 Task: Change the Office Background to 'Doodle Diamonds' in Outlook.
Action: Mouse moved to (46, 31)
Screenshot: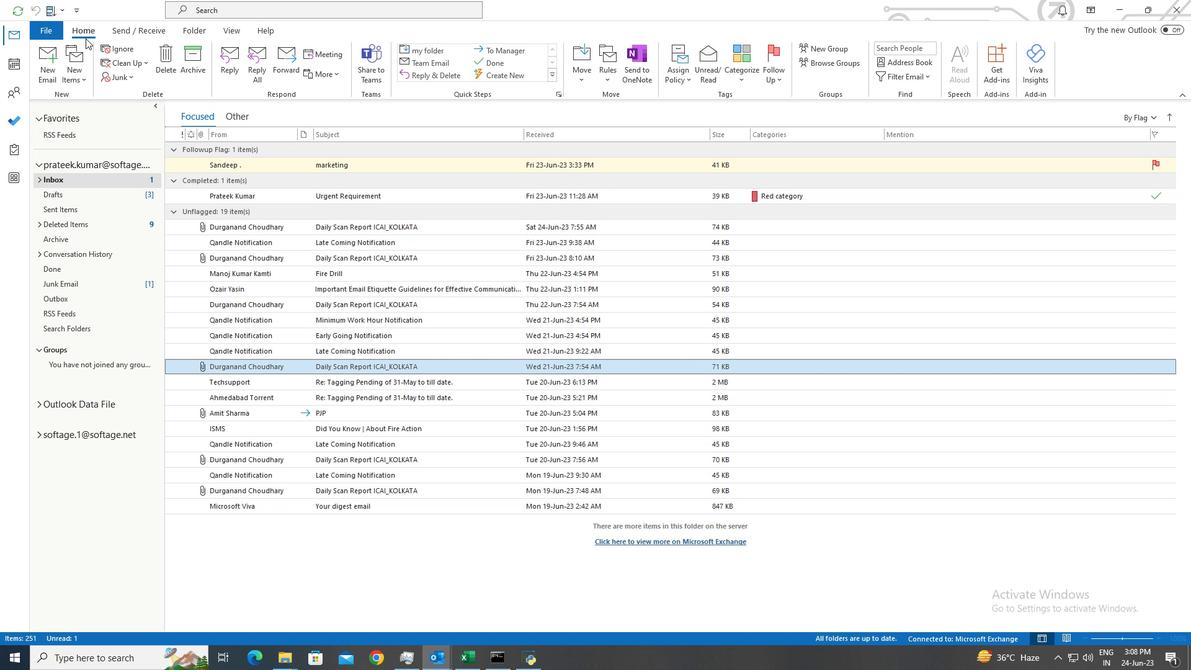 
Action: Mouse pressed left at (46, 31)
Screenshot: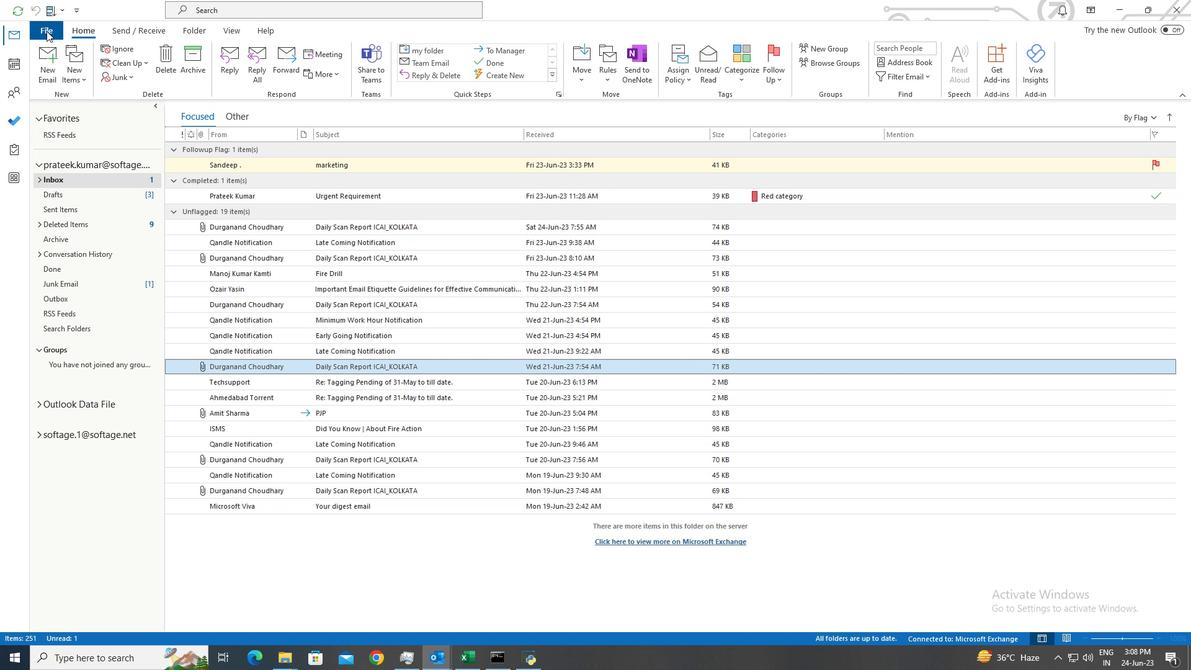 
Action: Mouse moved to (22, 541)
Screenshot: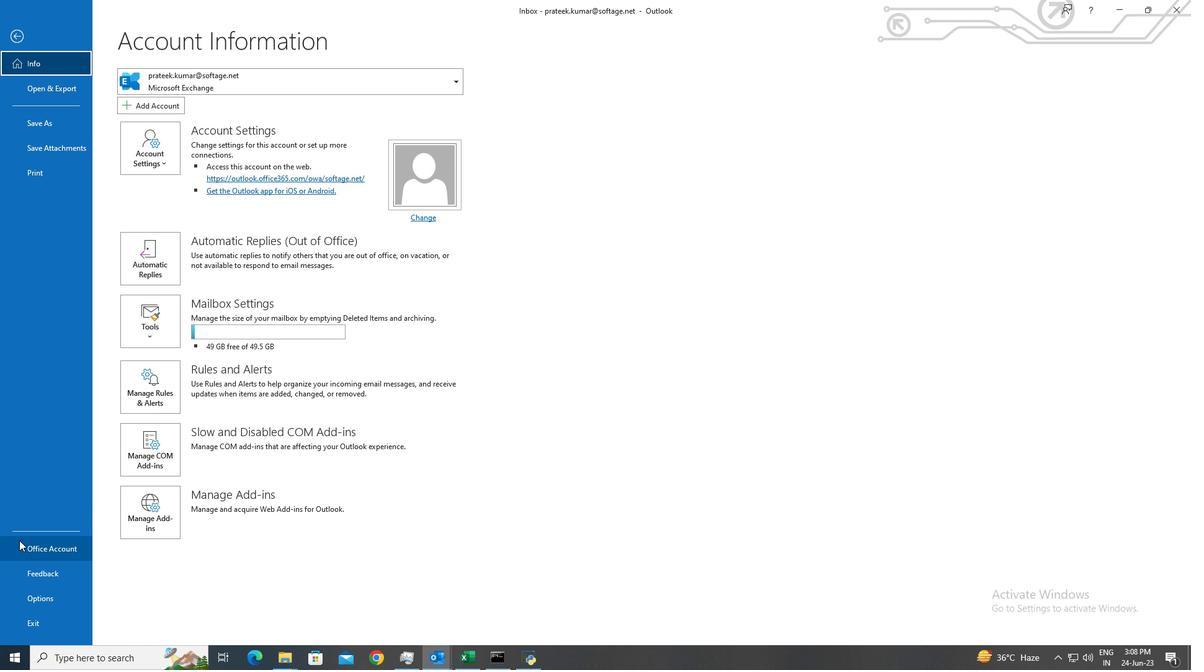 
Action: Mouse pressed left at (22, 541)
Screenshot: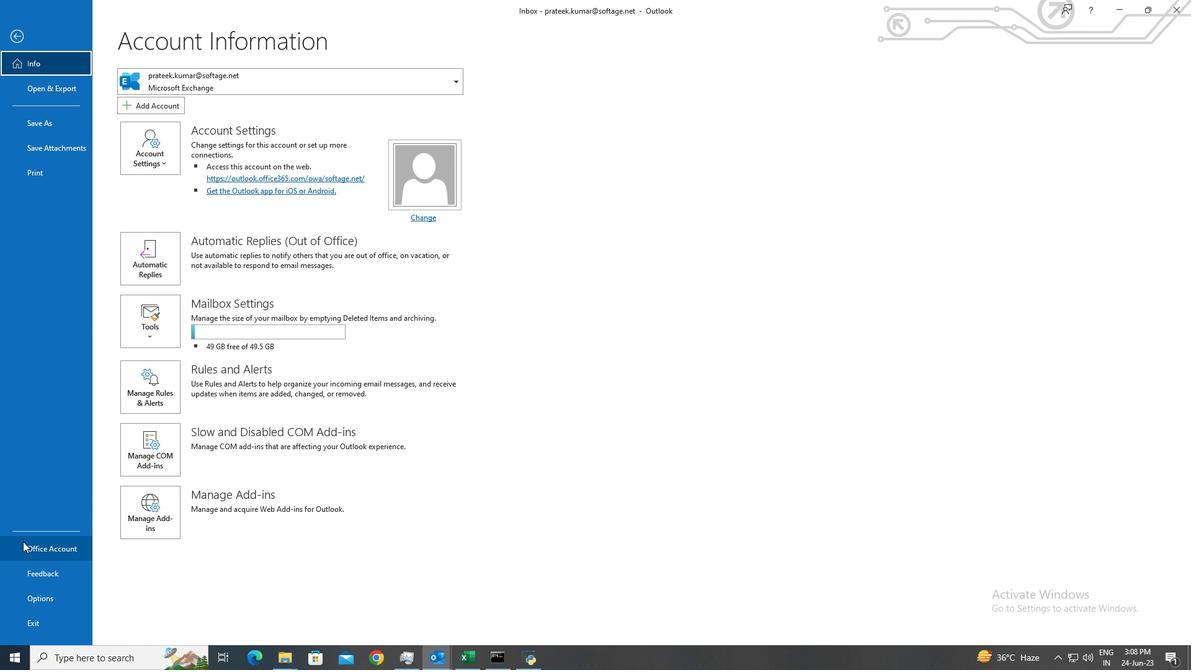 
Action: Mouse moved to (158, 255)
Screenshot: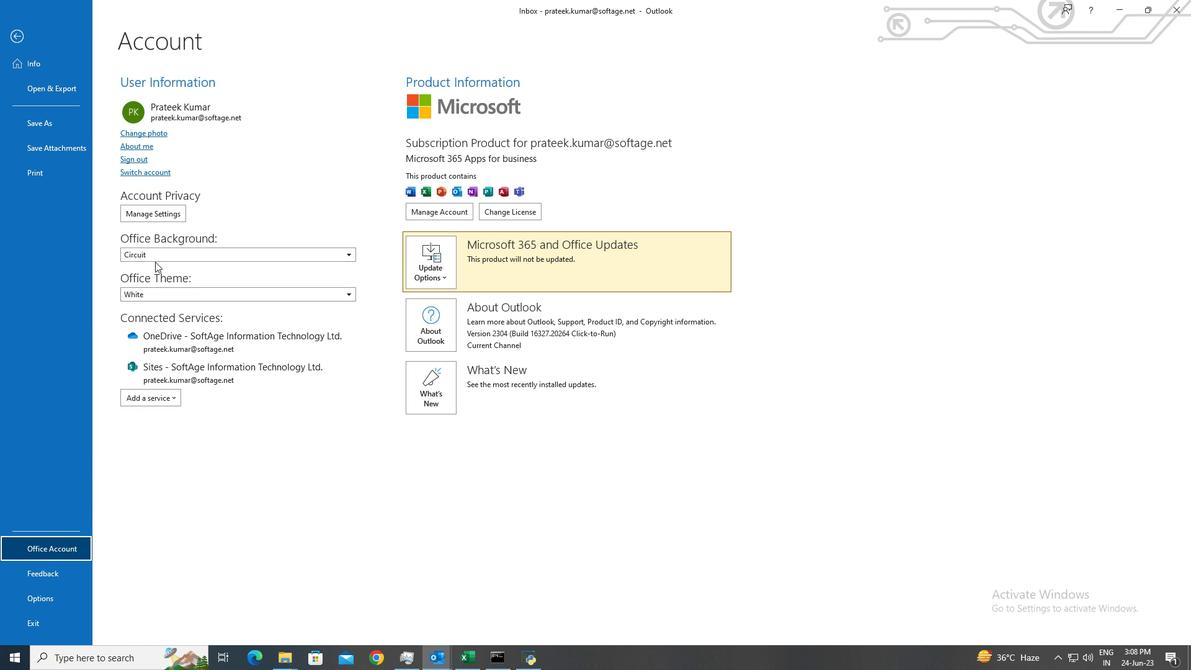 
Action: Mouse pressed left at (158, 255)
Screenshot: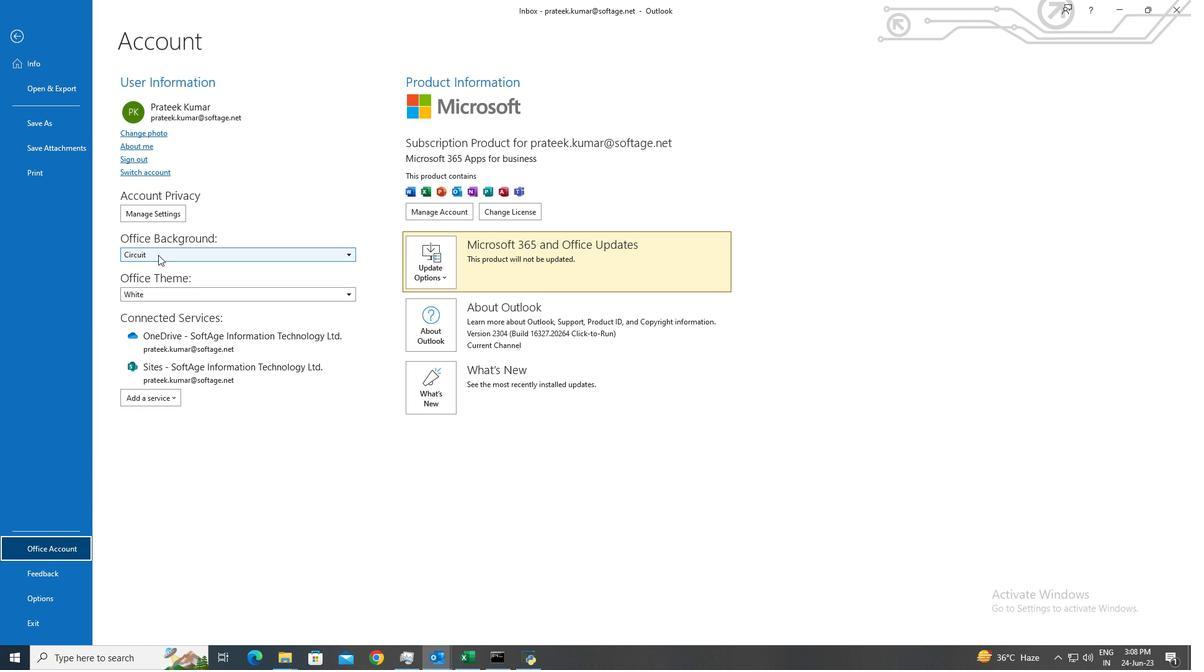 
Action: Mouse moved to (162, 340)
Screenshot: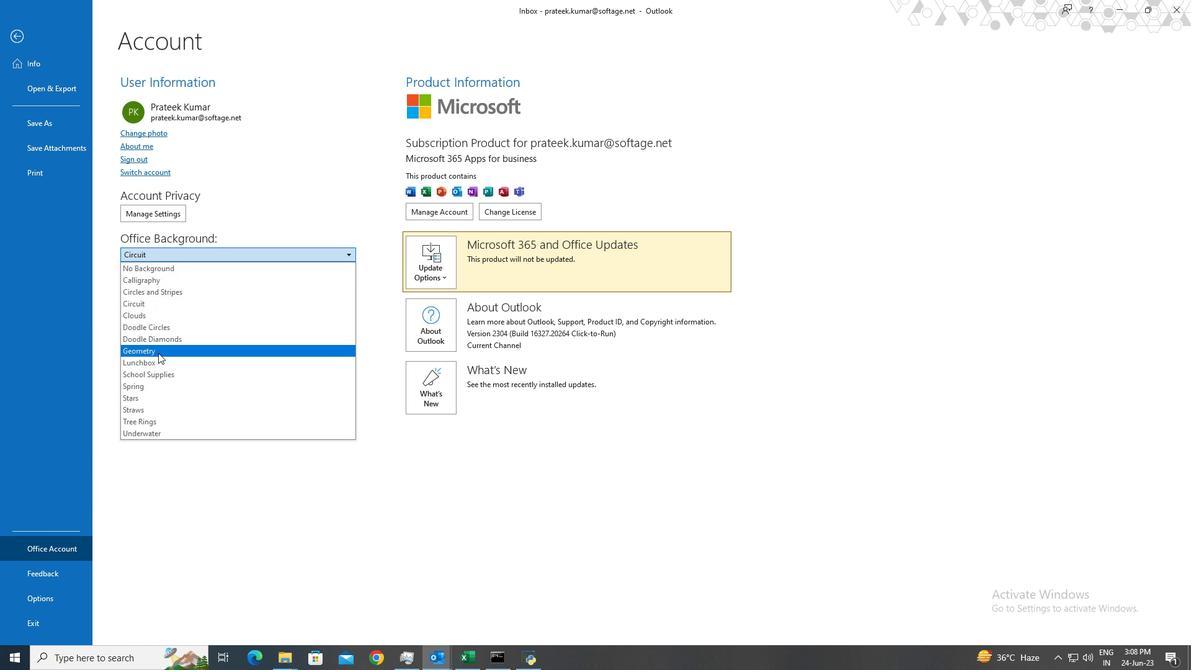 
Action: Mouse pressed left at (162, 340)
Screenshot: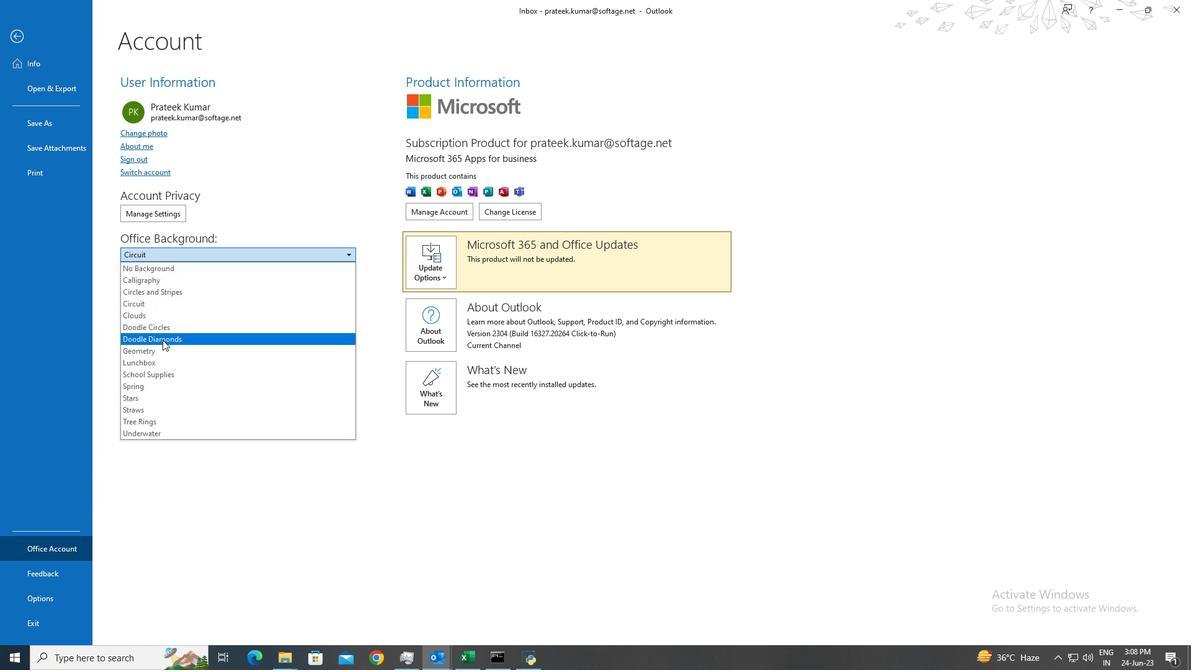 
Action: Mouse moved to (173, 291)
Screenshot: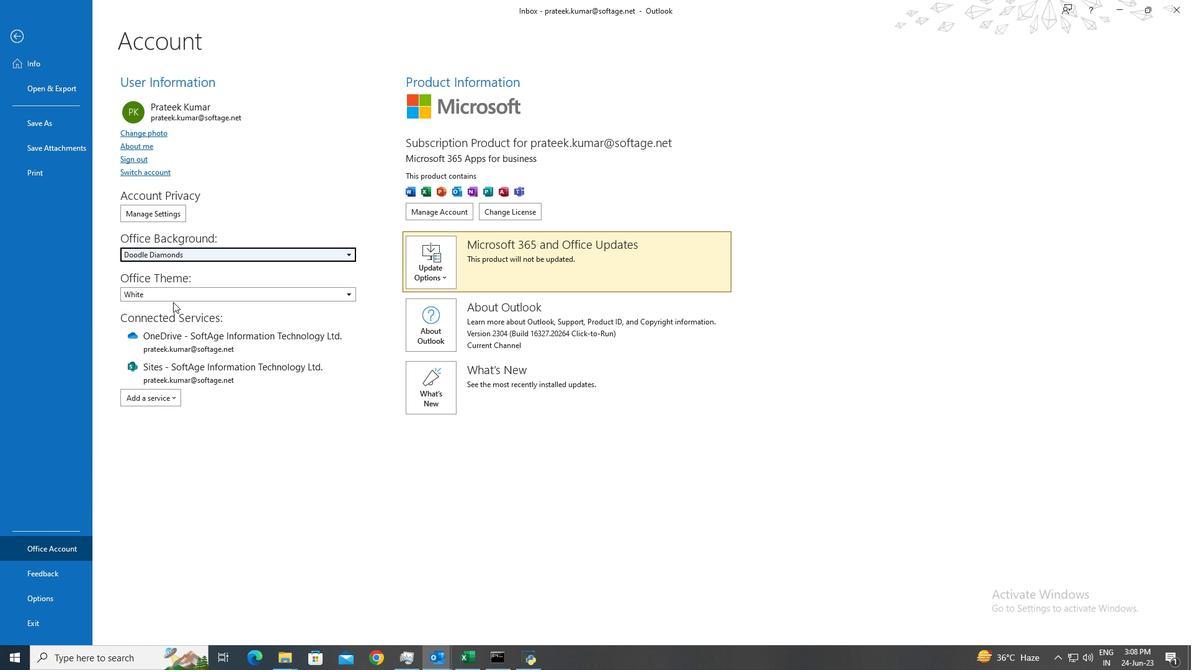 
Action: Mouse pressed left at (173, 291)
Screenshot: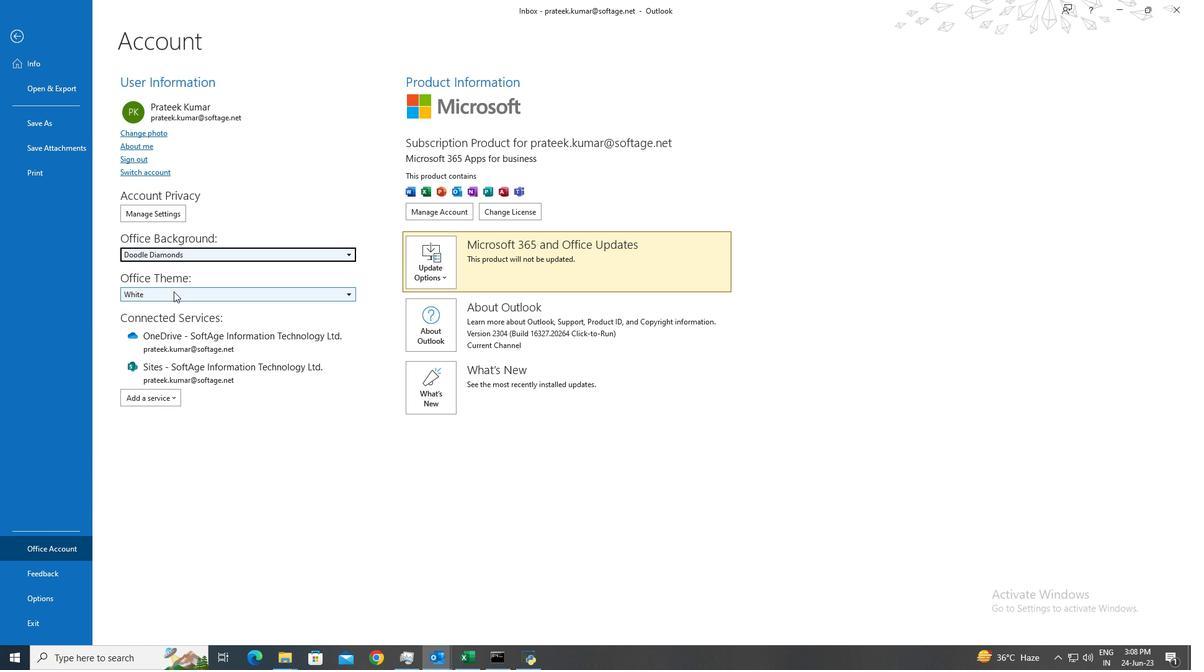 
Action: Mouse moved to (161, 310)
Screenshot: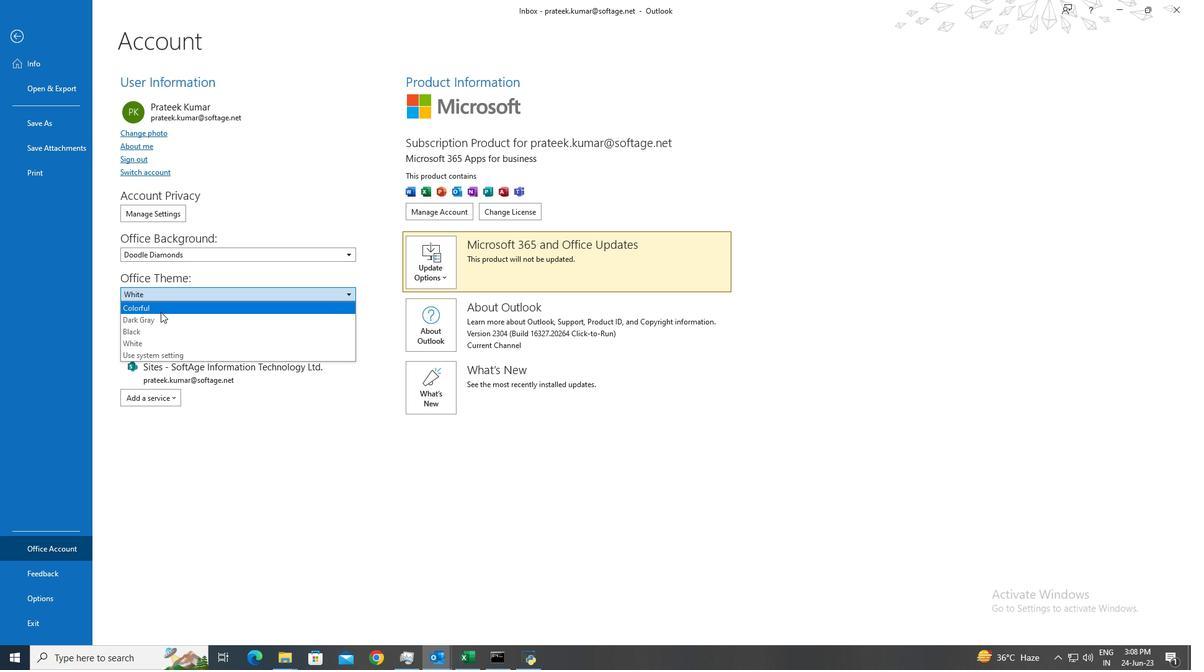 
Action: Mouse pressed left at (161, 310)
Screenshot: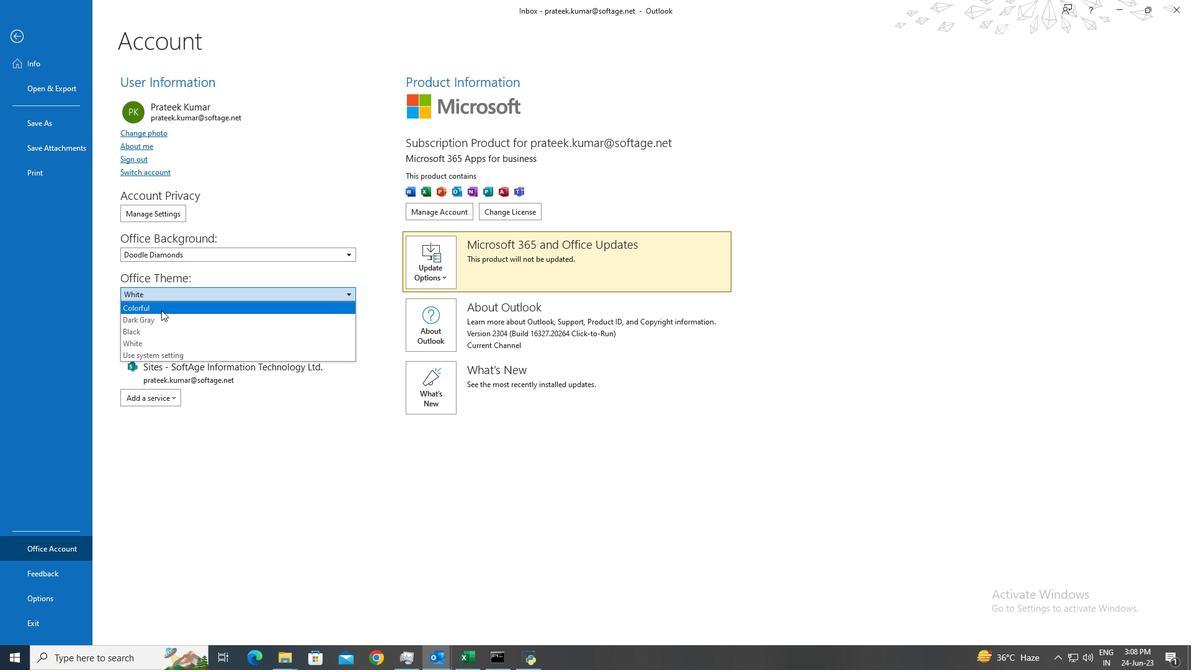 
